 Task: Add the task  Develop a new online marketplace for freelance services to the section Cloud Migration Sprint in the project AgileHarbor and add a Due Date to the respective task as 2024/03/25
Action: Mouse moved to (85, 401)
Screenshot: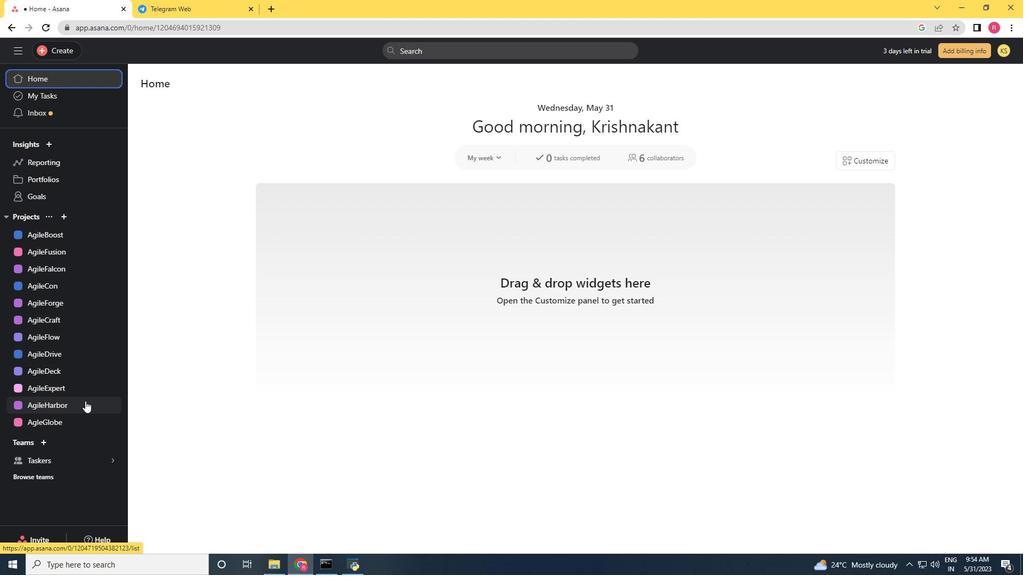 
Action: Mouse pressed left at (85, 401)
Screenshot: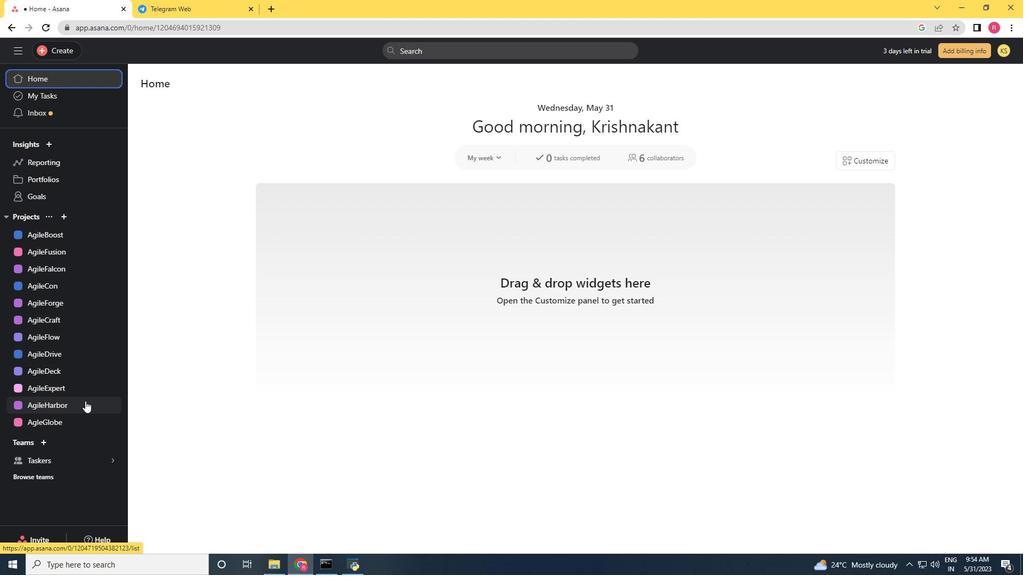 
Action: Mouse moved to (611, 368)
Screenshot: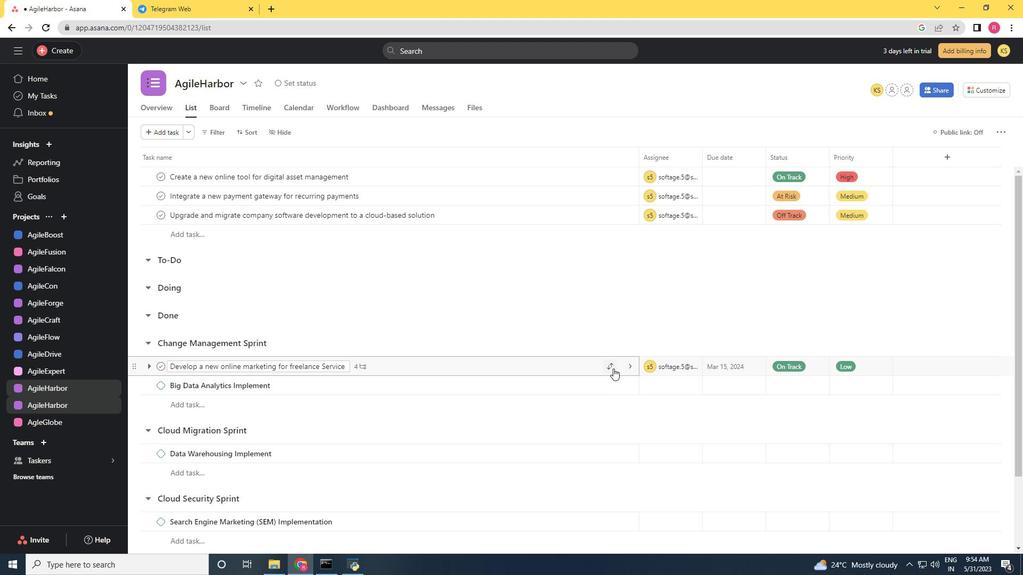 
Action: Mouse pressed left at (611, 368)
Screenshot: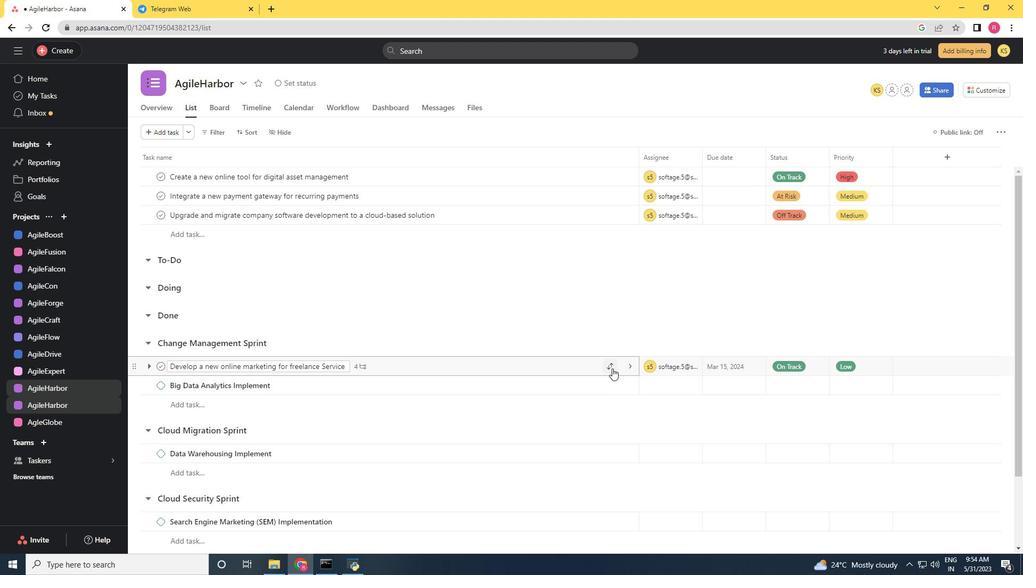 
Action: Mouse moved to (574, 309)
Screenshot: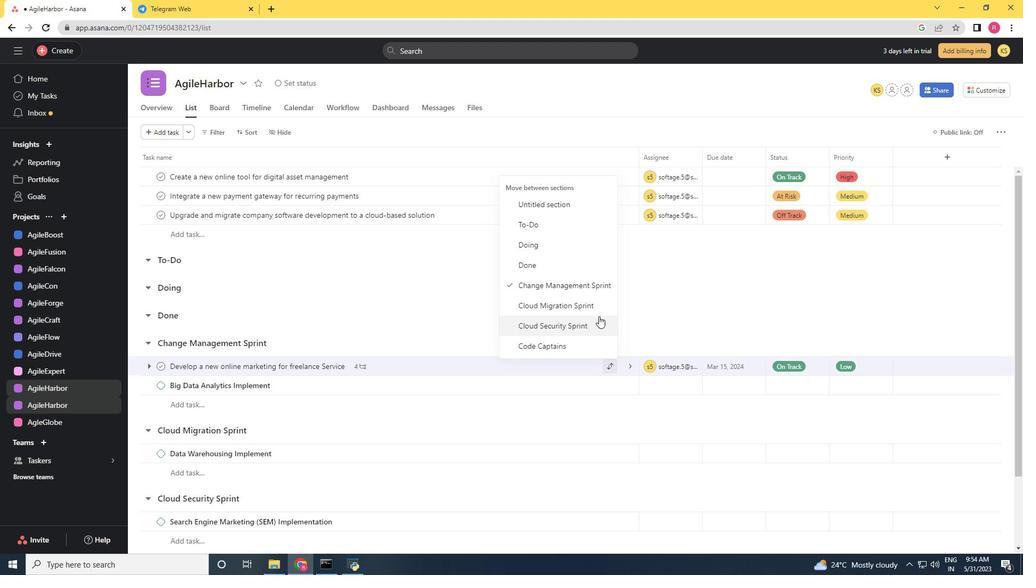 
Action: Mouse pressed left at (574, 309)
Screenshot: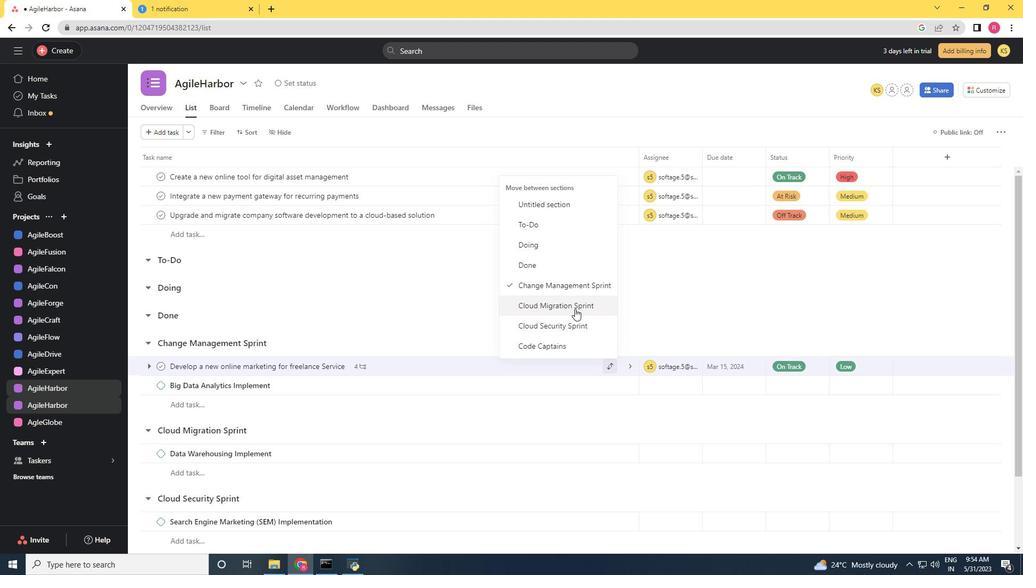 
Action: Mouse moved to (371, 411)
Screenshot: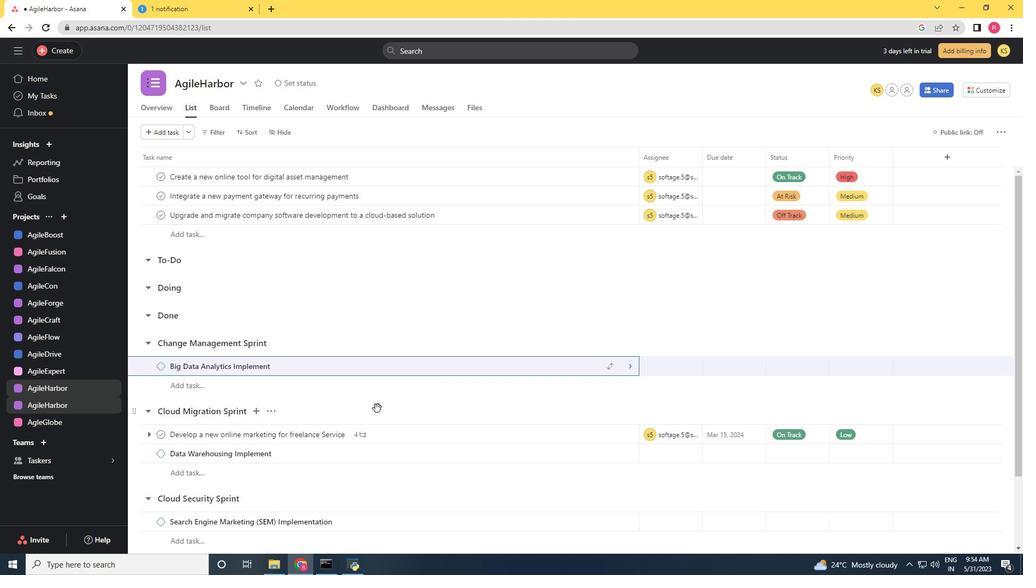 
Action: Mouse pressed left at (371, 411)
Screenshot: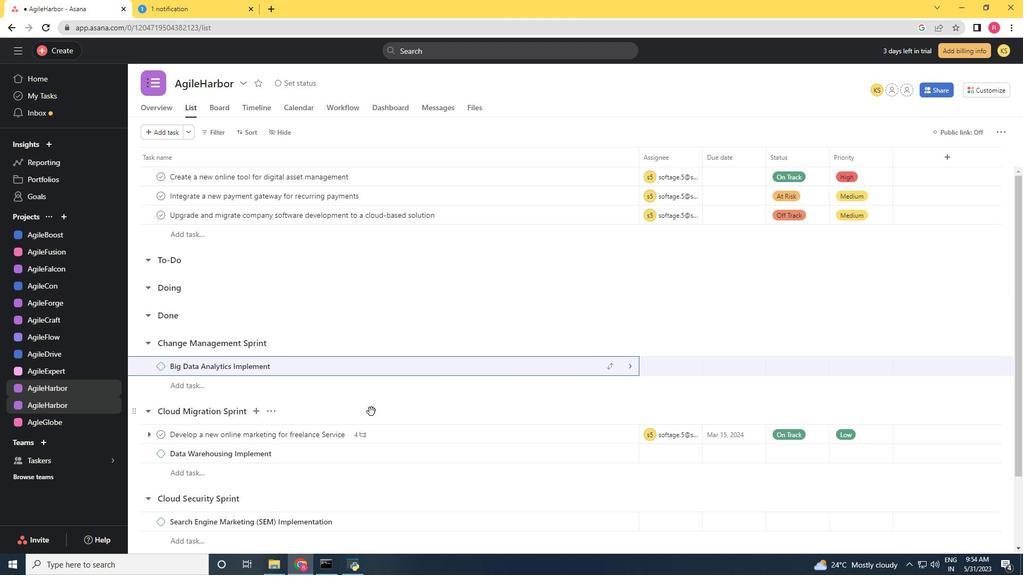 
Action: Mouse moved to (394, 439)
Screenshot: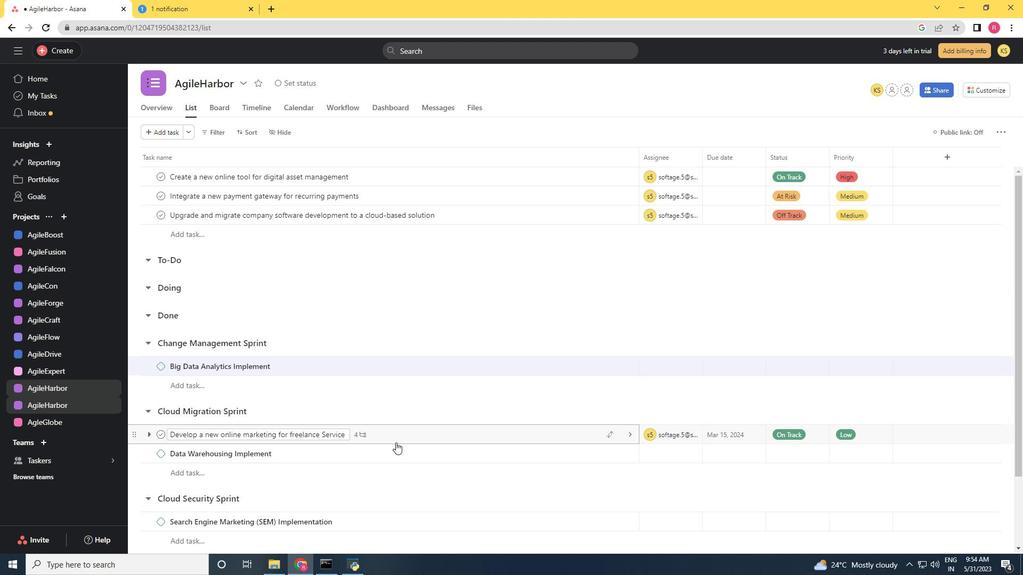 
Action: Mouse pressed left at (394, 439)
Screenshot: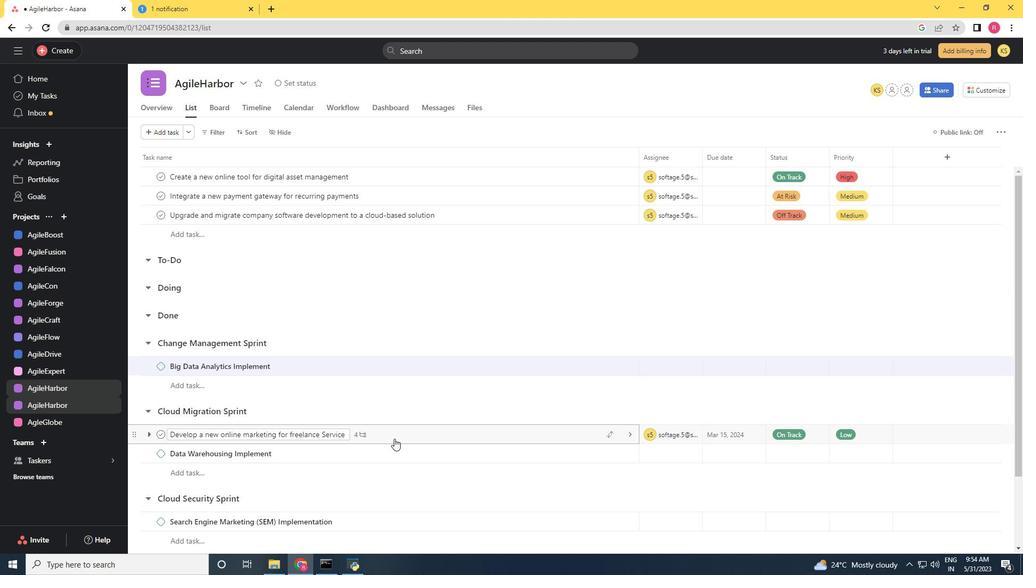 
Action: Mouse moved to (809, 212)
Screenshot: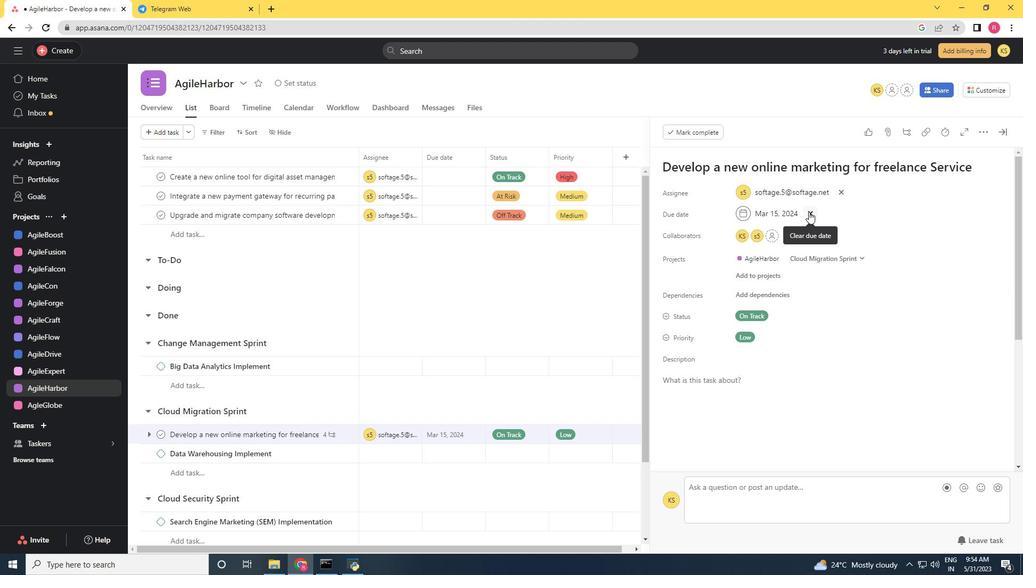 
Action: Mouse pressed left at (809, 212)
Screenshot: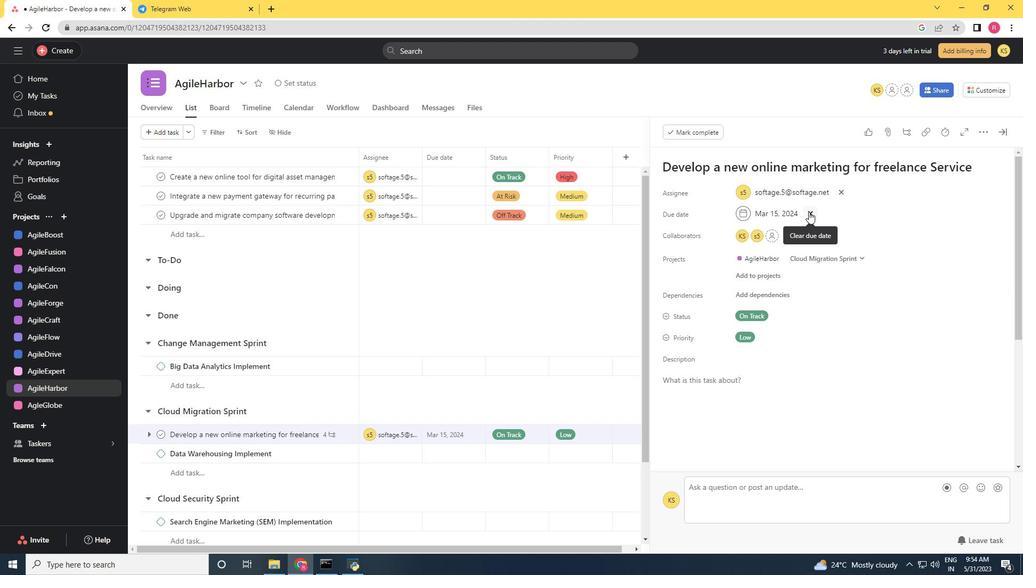 
Action: Mouse moved to (768, 209)
Screenshot: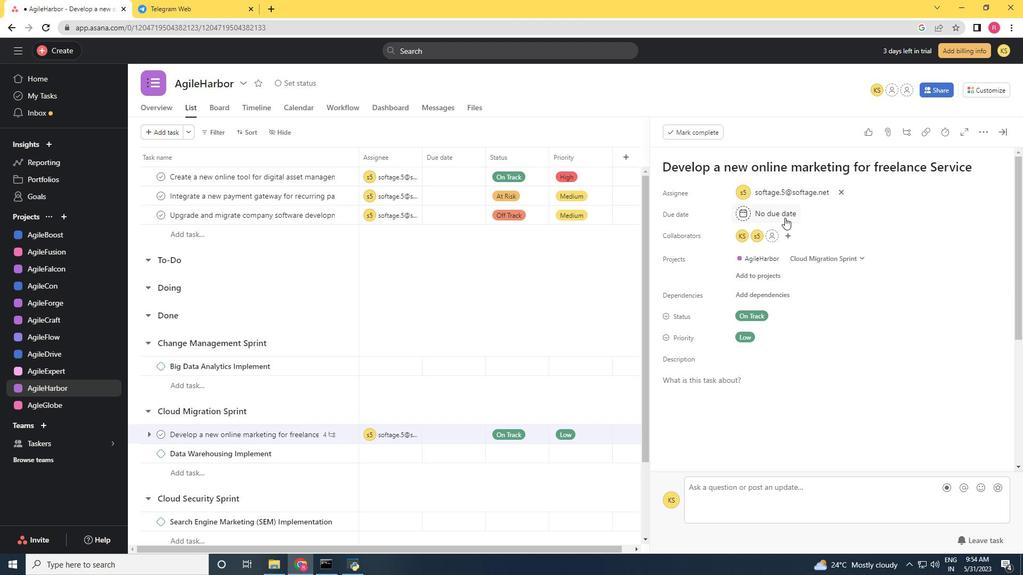 
Action: Mouse pressed left at (768, 209)
Screenshot: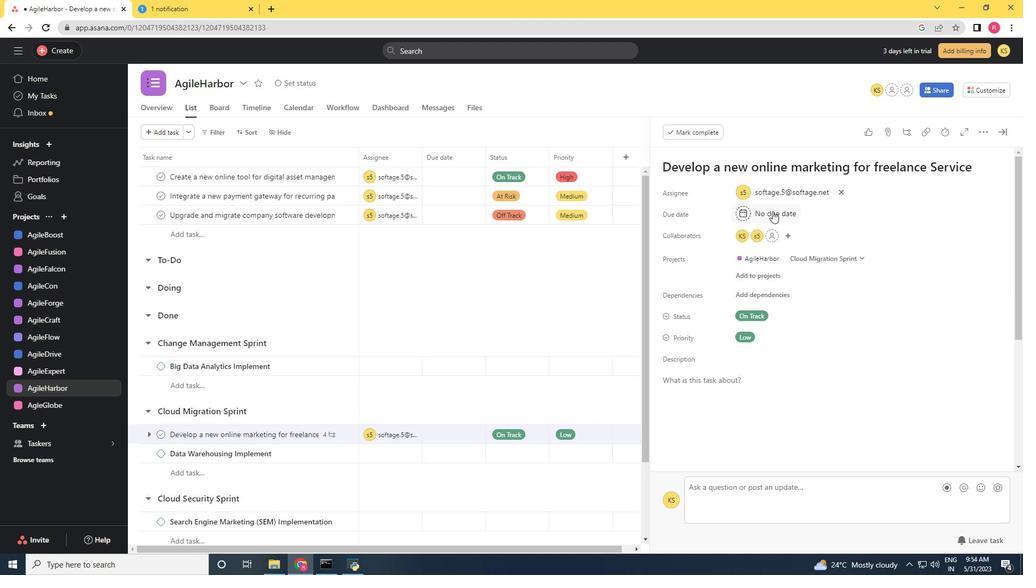 
Action: Mouse moved to (863, 269)
Screenshot: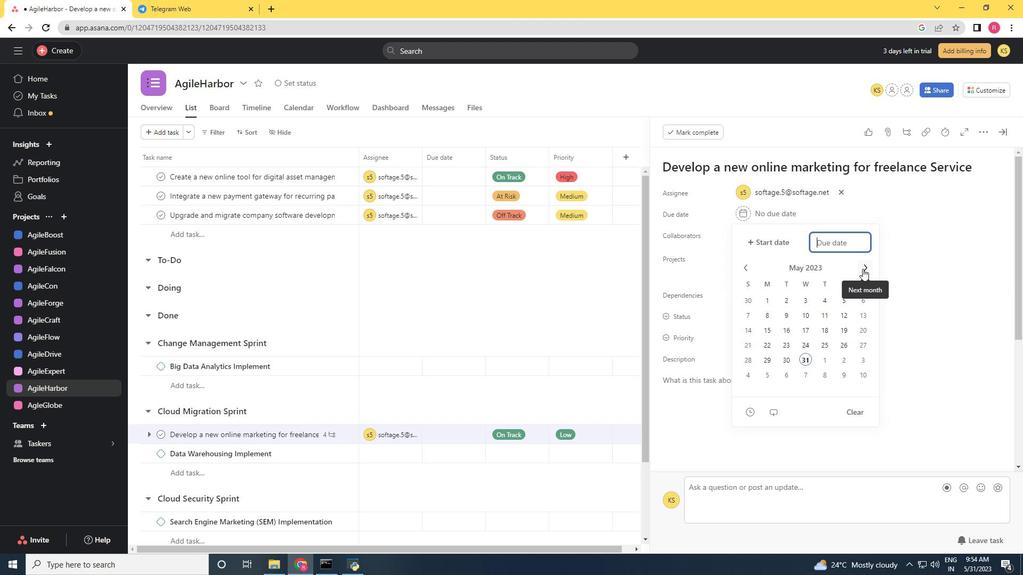 
Action: Mouse pressed left at (863, 269)
Screenshot: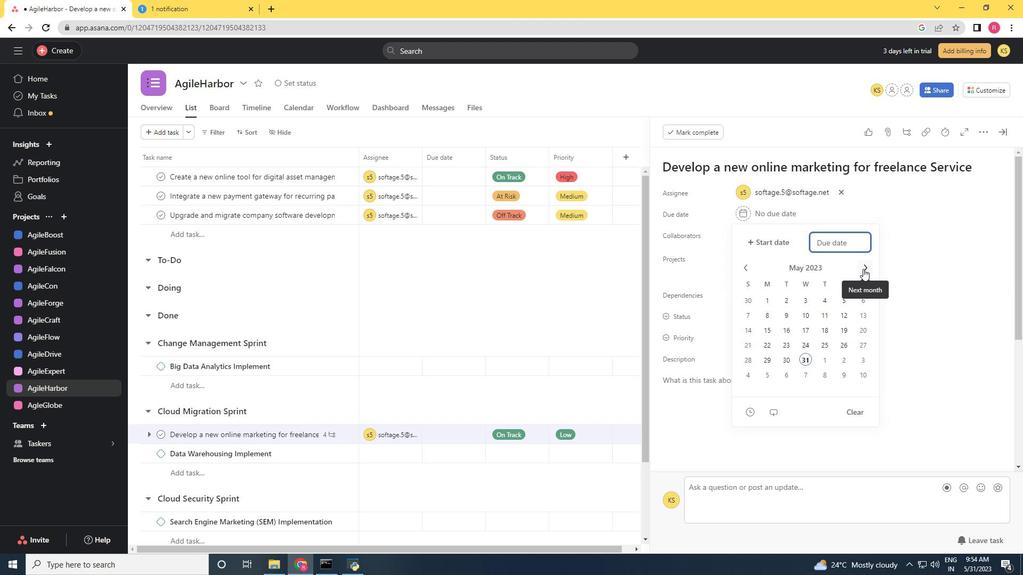 
Action: Mouse pressed left at (863, 269)
Screenshot: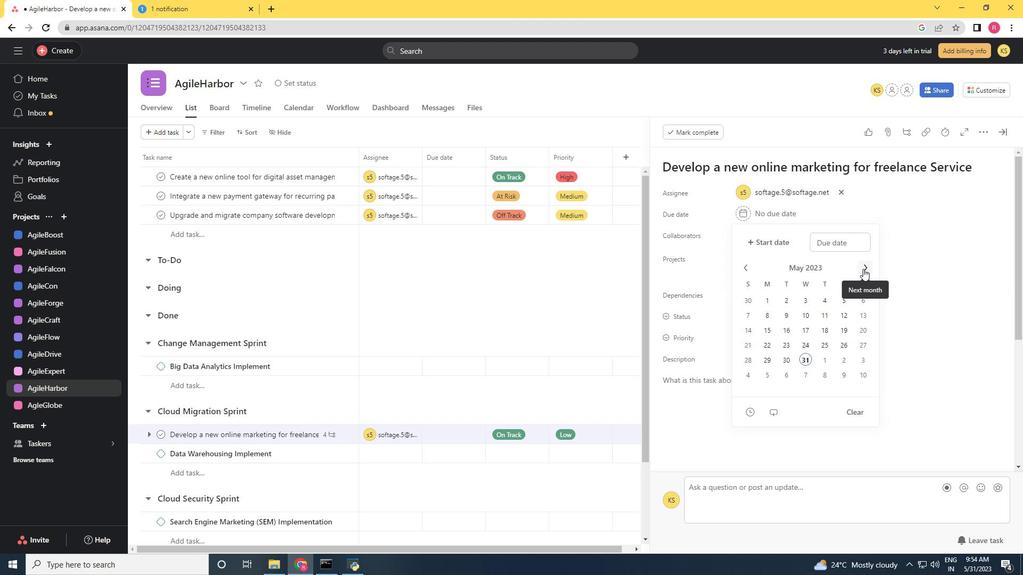 
Action: Mouse pressed left at (863, 269)
Screenshot: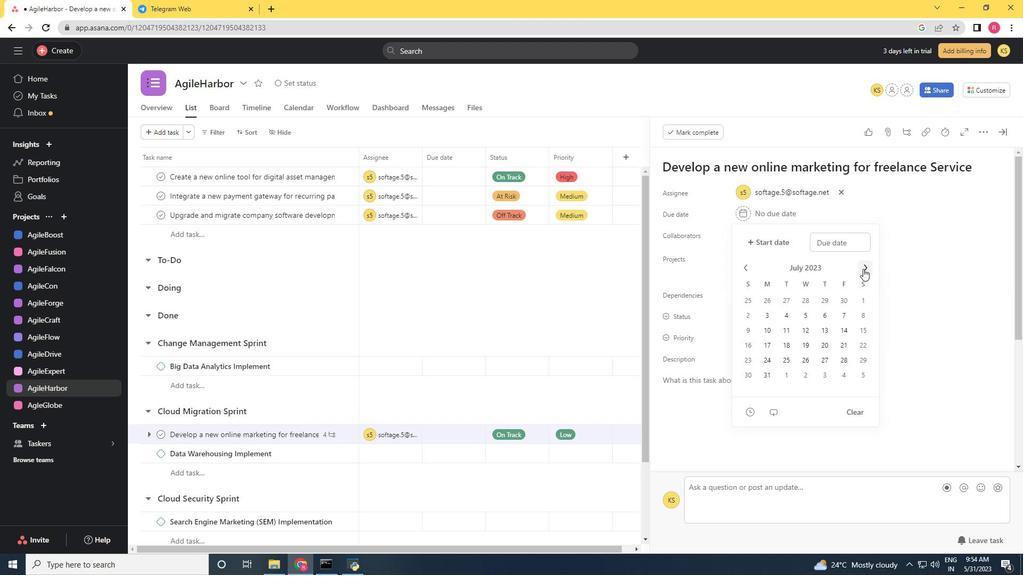
Action: Mouse pressed left at (863, 269)
Screenshot: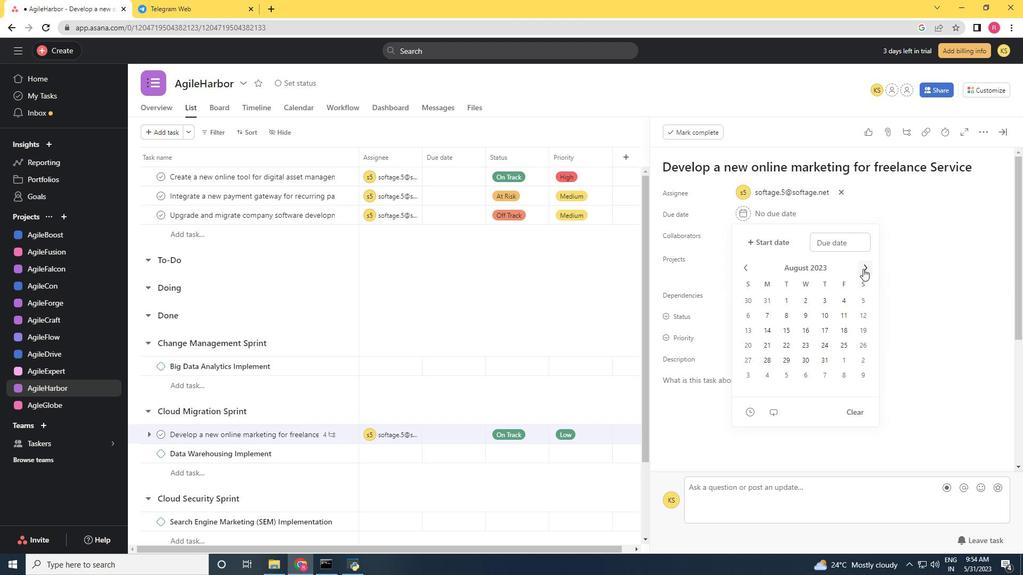 
Action: Mouse pressed left at (863, 269)
Screenshot: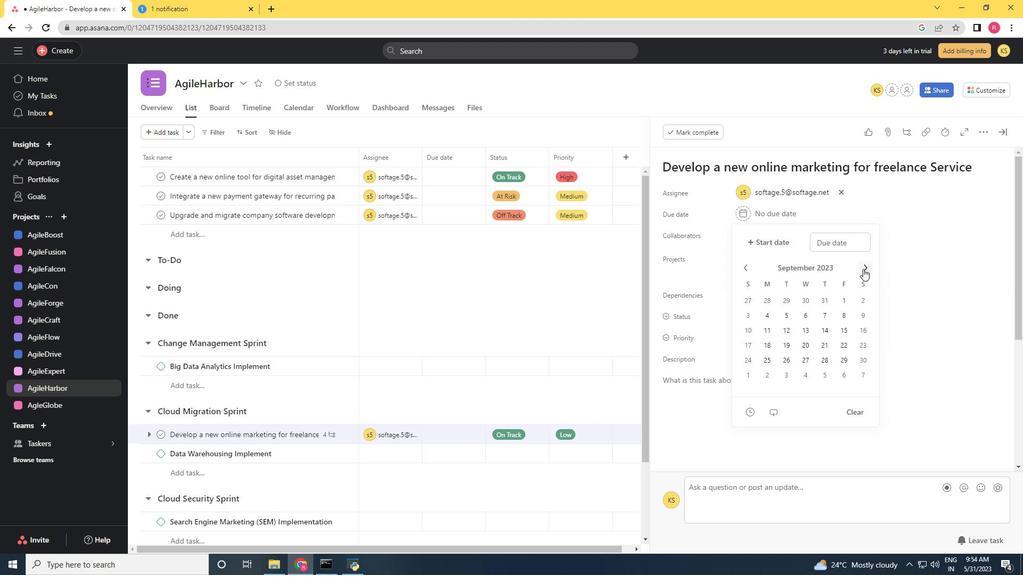 
Action: Mouse pressed left at (863, 269)
Screenshot: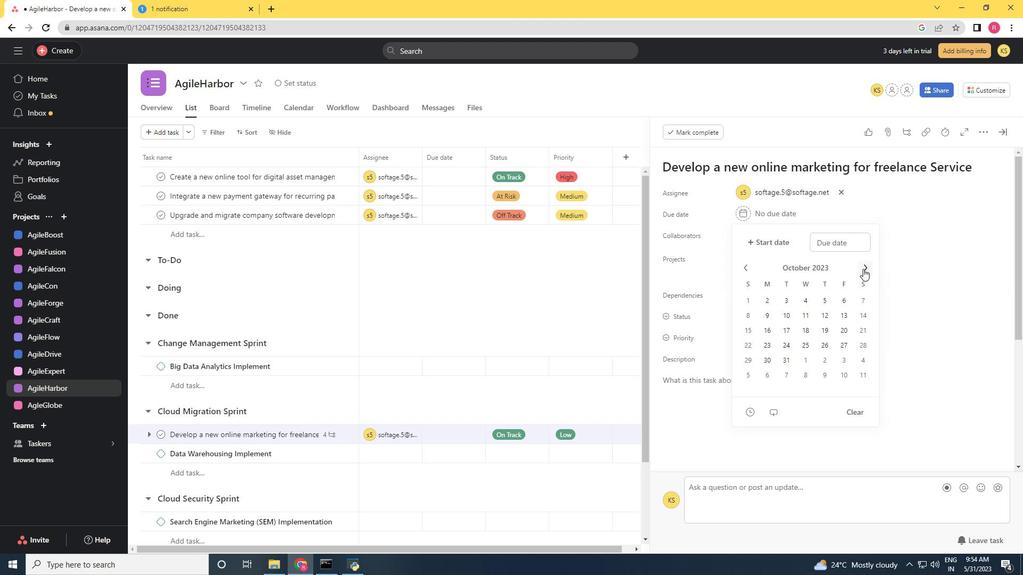 
Action: Mouse pressed left at (863, 269)
Screenshot: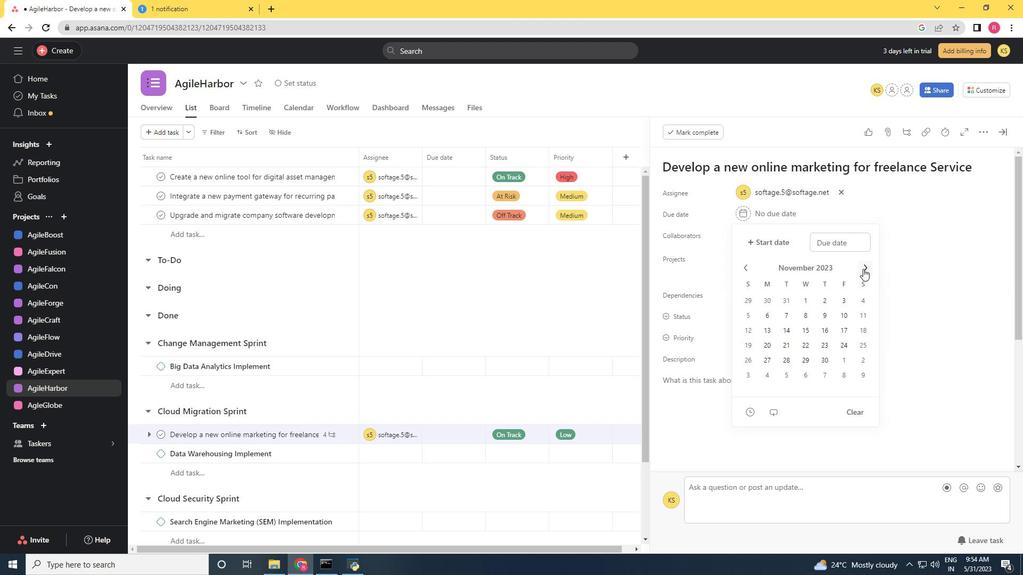 
Action: Mouse pressed left at (863, 269)
Screenshot: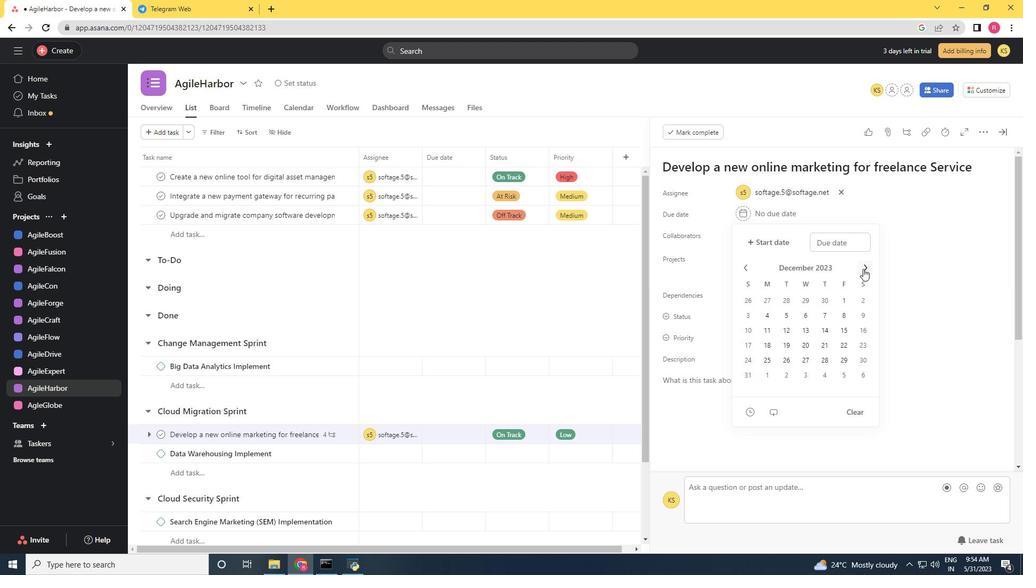
Action: Mouse pressed left at (863, 269)
Screenshot: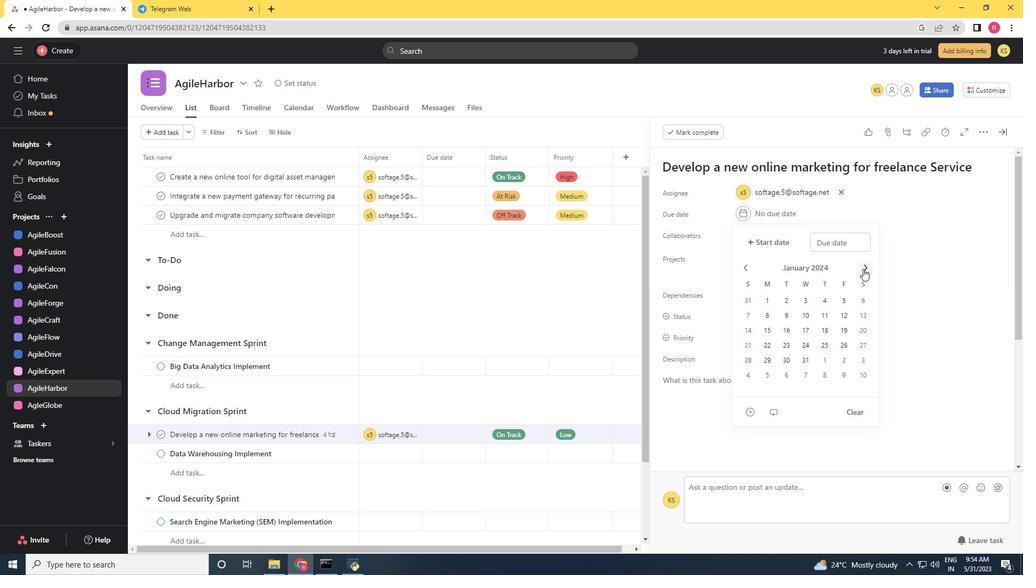
Action: Mouse pressed left at (863, 269)
Screenshot: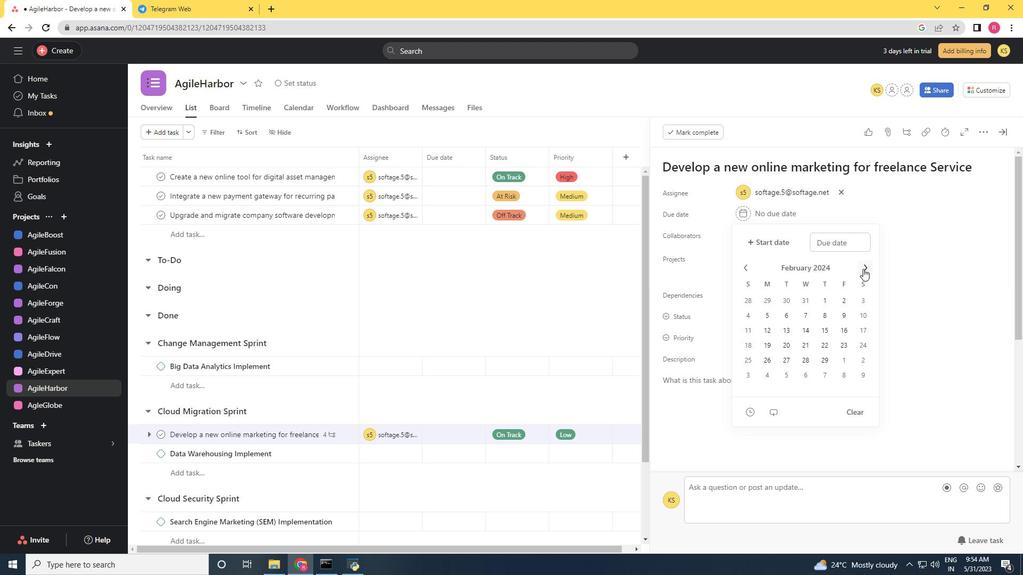 
Action: Mouse moved to (773, 357)
Screenshot: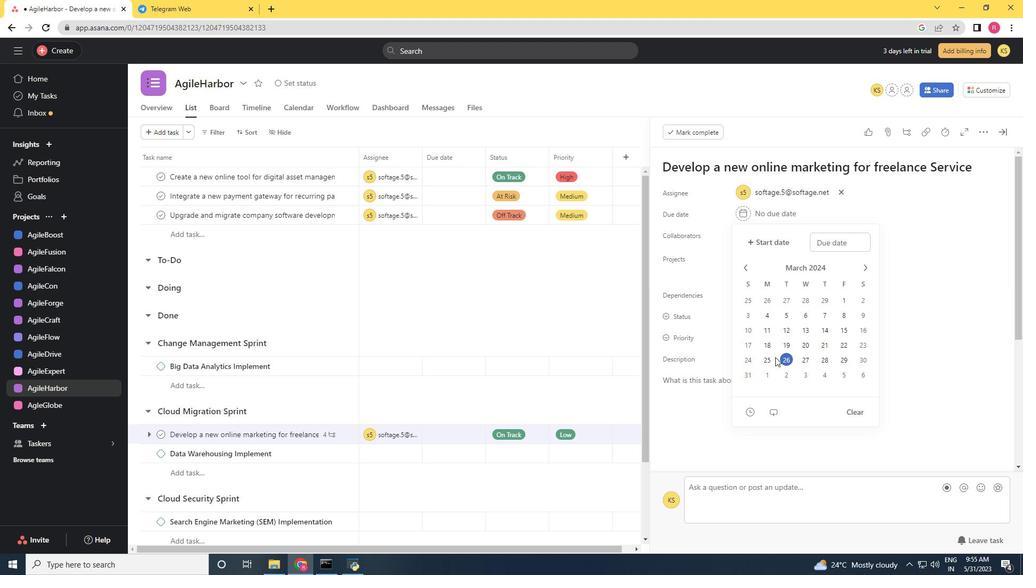 
Action: Mouse pressed left at (773, 357)
Screenshot: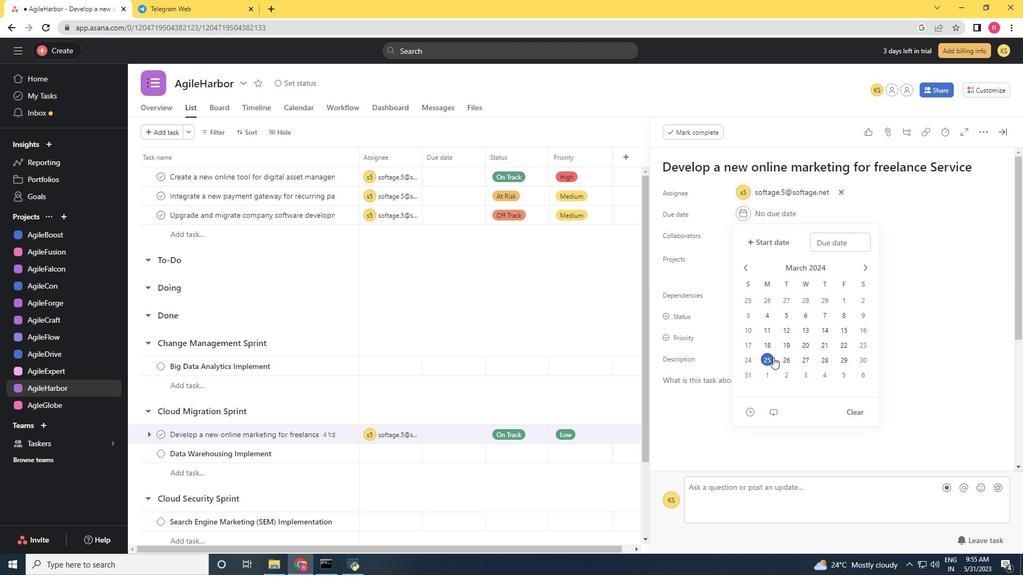 
Action: Mouse moved to (975, 338)
Screenshot: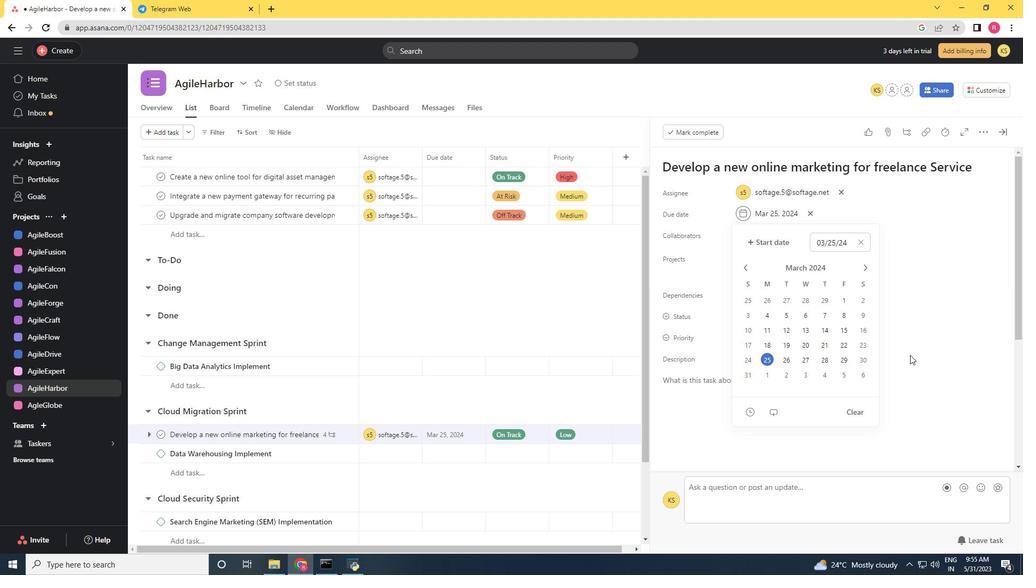 
Action: Mouse pressed left at (975, 338)
Screenshot: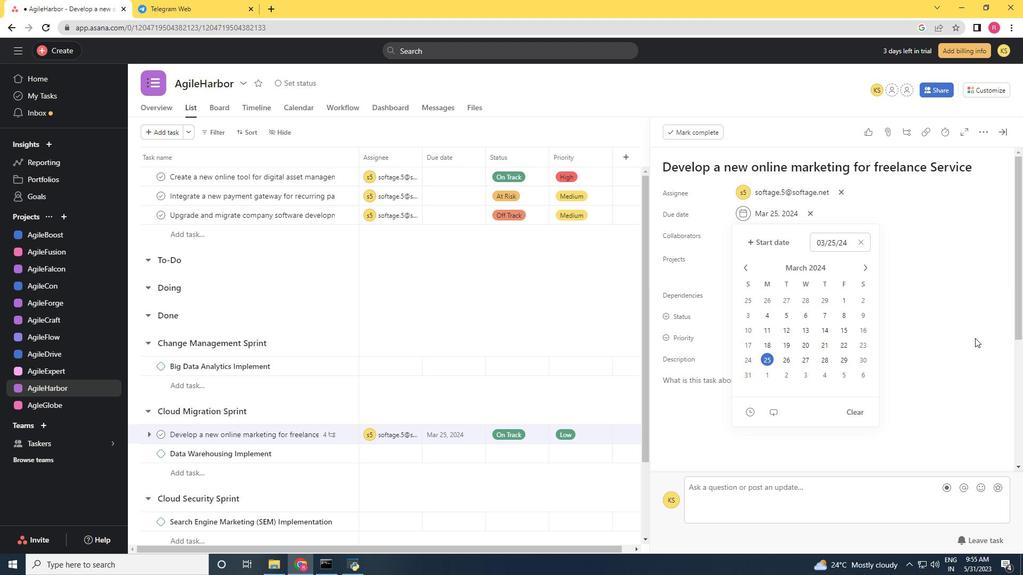 
